 Task: Set the theme color for the current profile to "Warm grey".
Action: Mouse moved to (1295, 41)
Screenshot: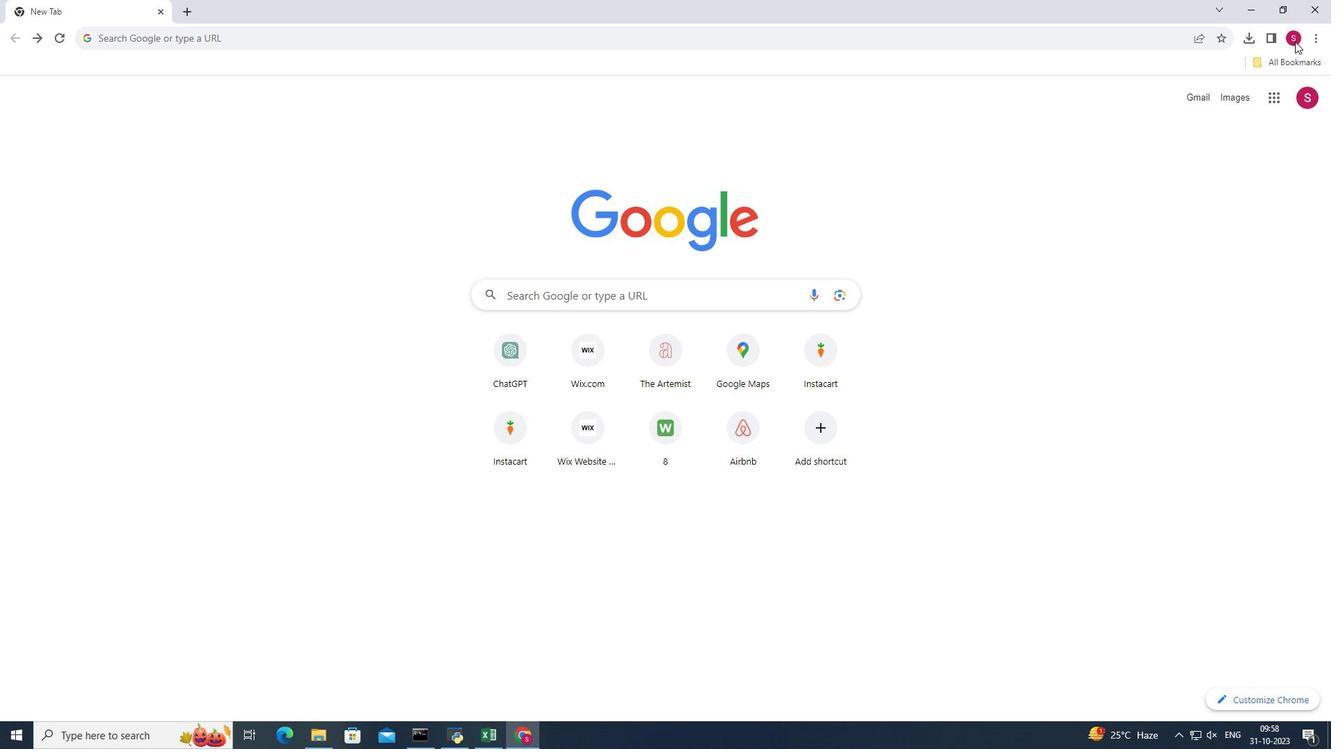 
Action: Mouse pressed left at (1295, 41)
Screenshot: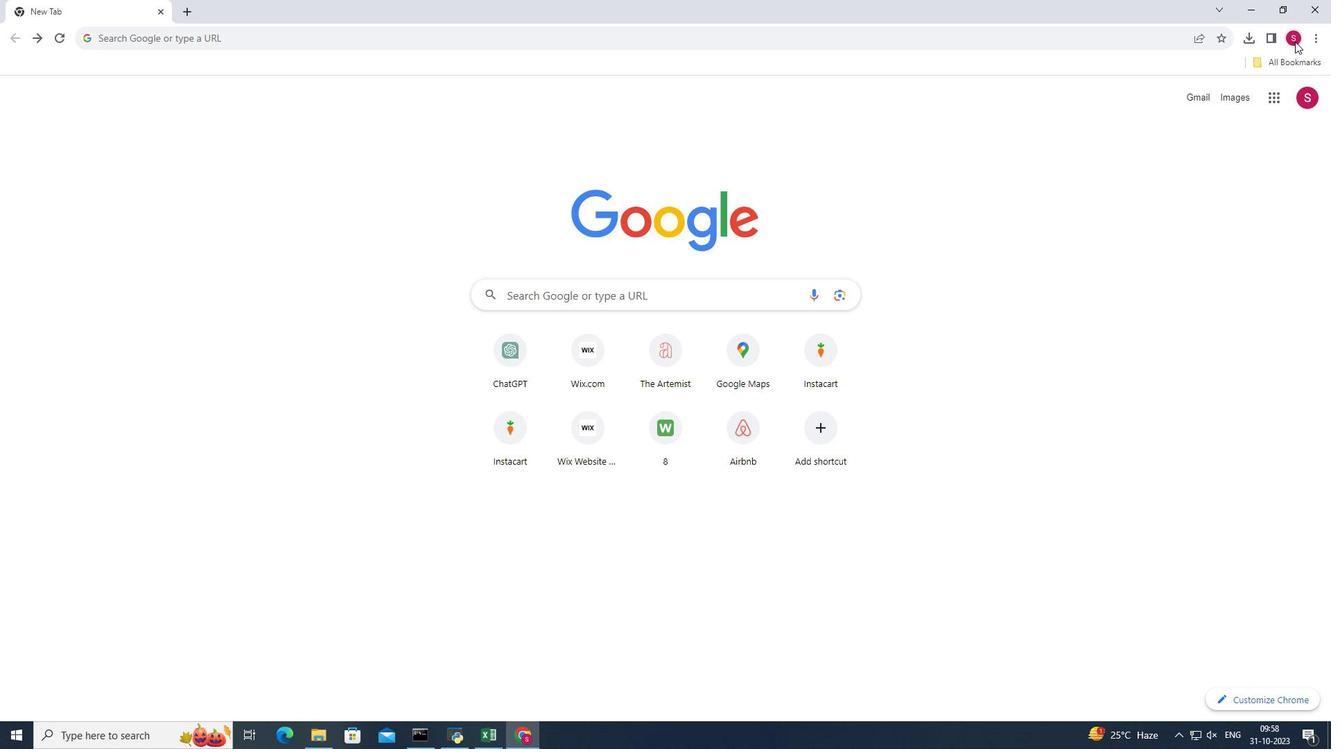 
Action: Mouse moved to (1282, 98)
Screenshot: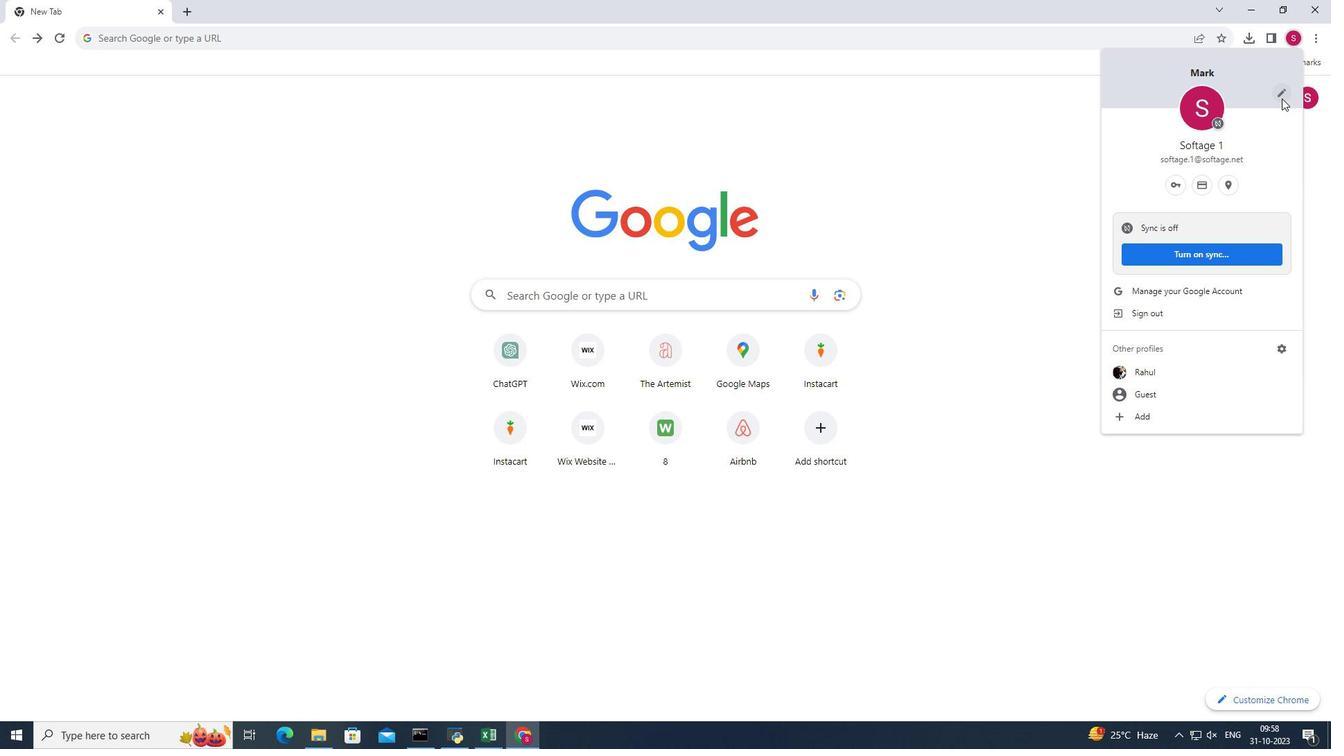 
Action: Mouse pressed left at (1282, 98)
Screenshot: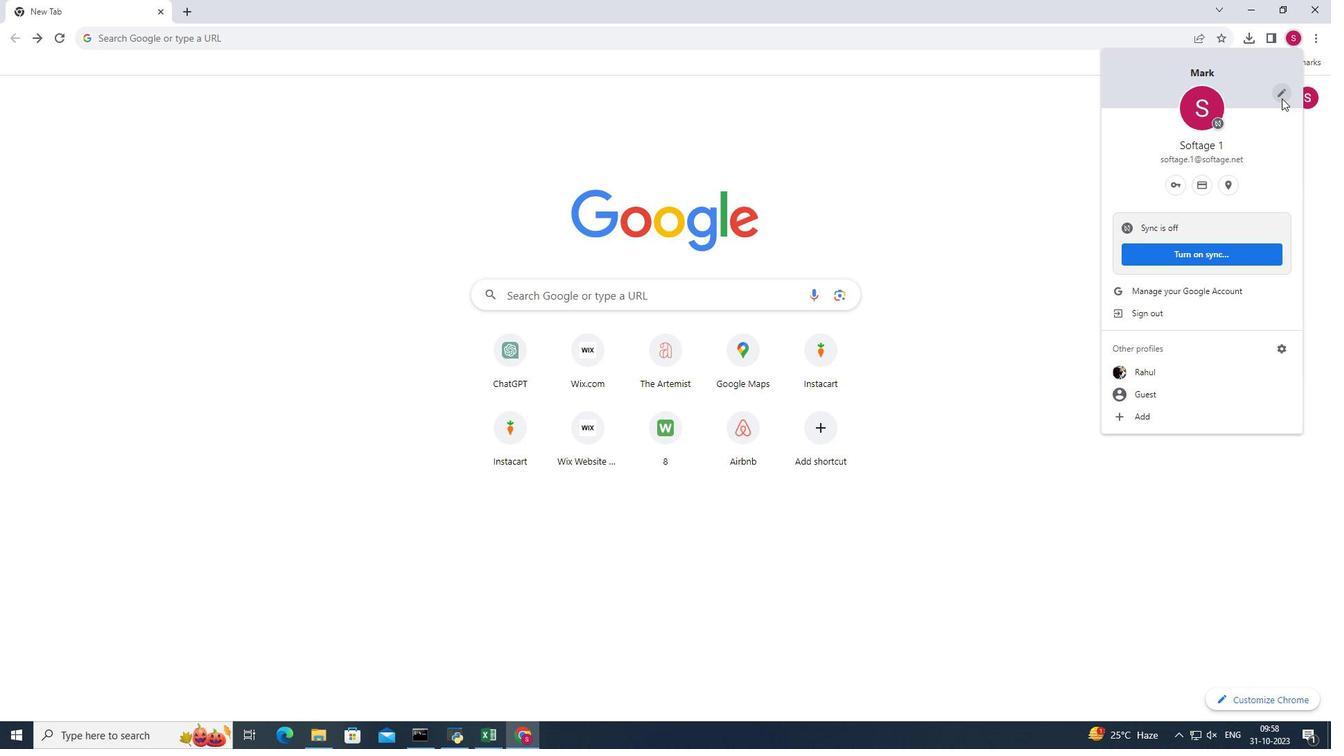 
Action: Mouse moved to (613, 262)
Screenshot: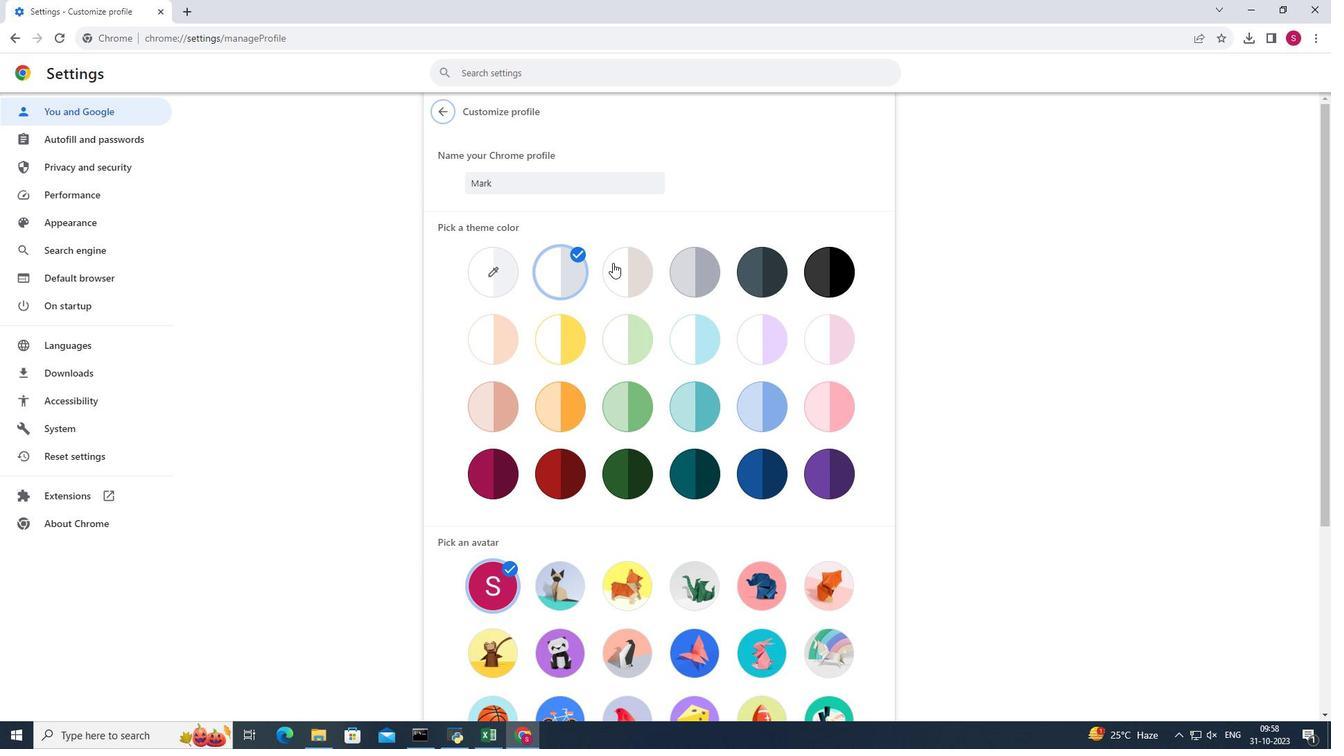 
Action: Mouse pressed left at (613, 262)
Screenshot: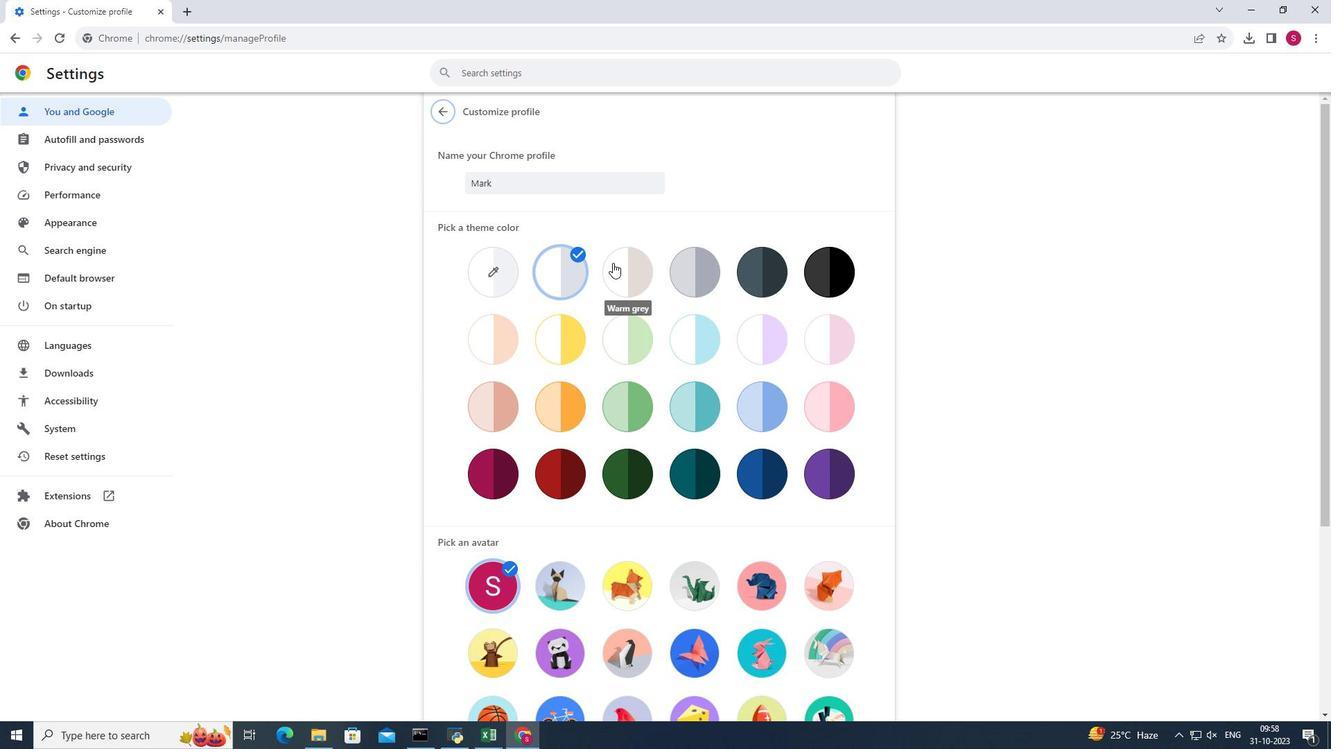
Action: Mouse moved to (1077, 262)
Screenshot: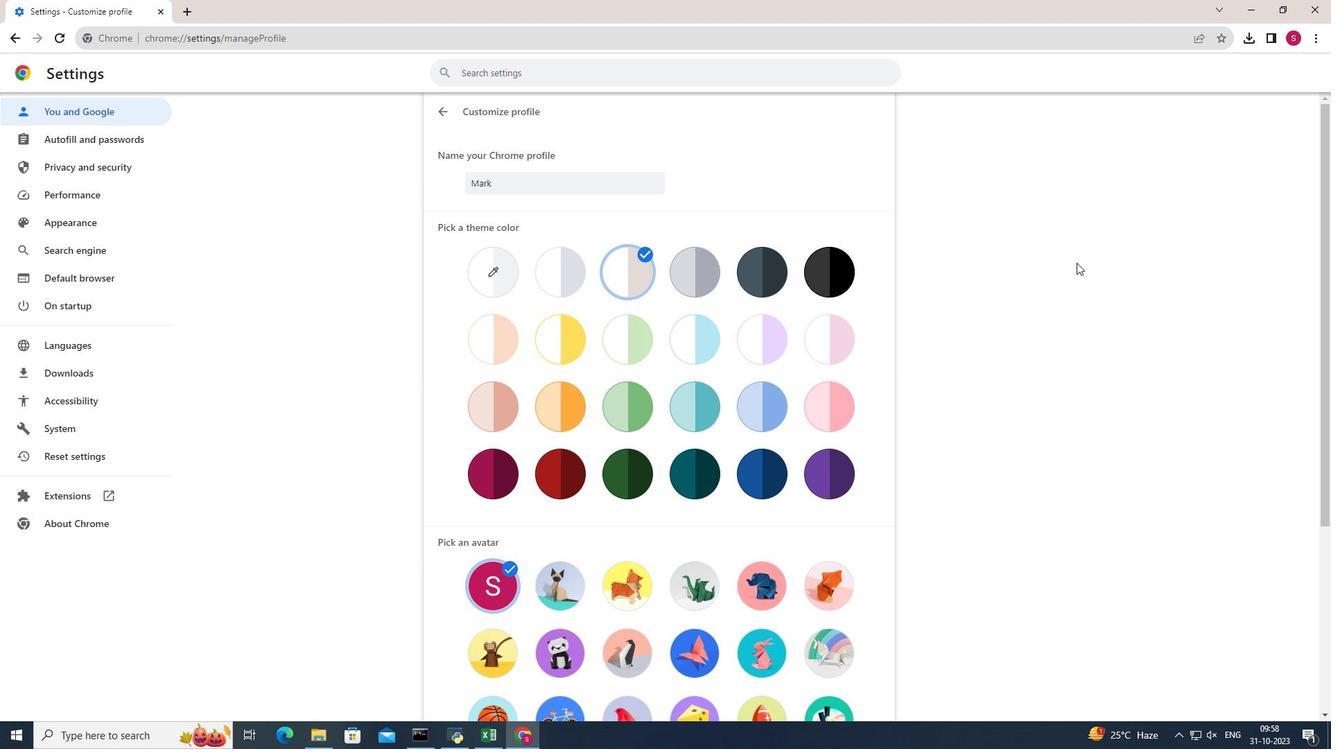 
